 Task: Add a condition where "Group Is not -" in unsolved tickets in your groups.
Action: Mouse moved to (146, 505)
Screenshot: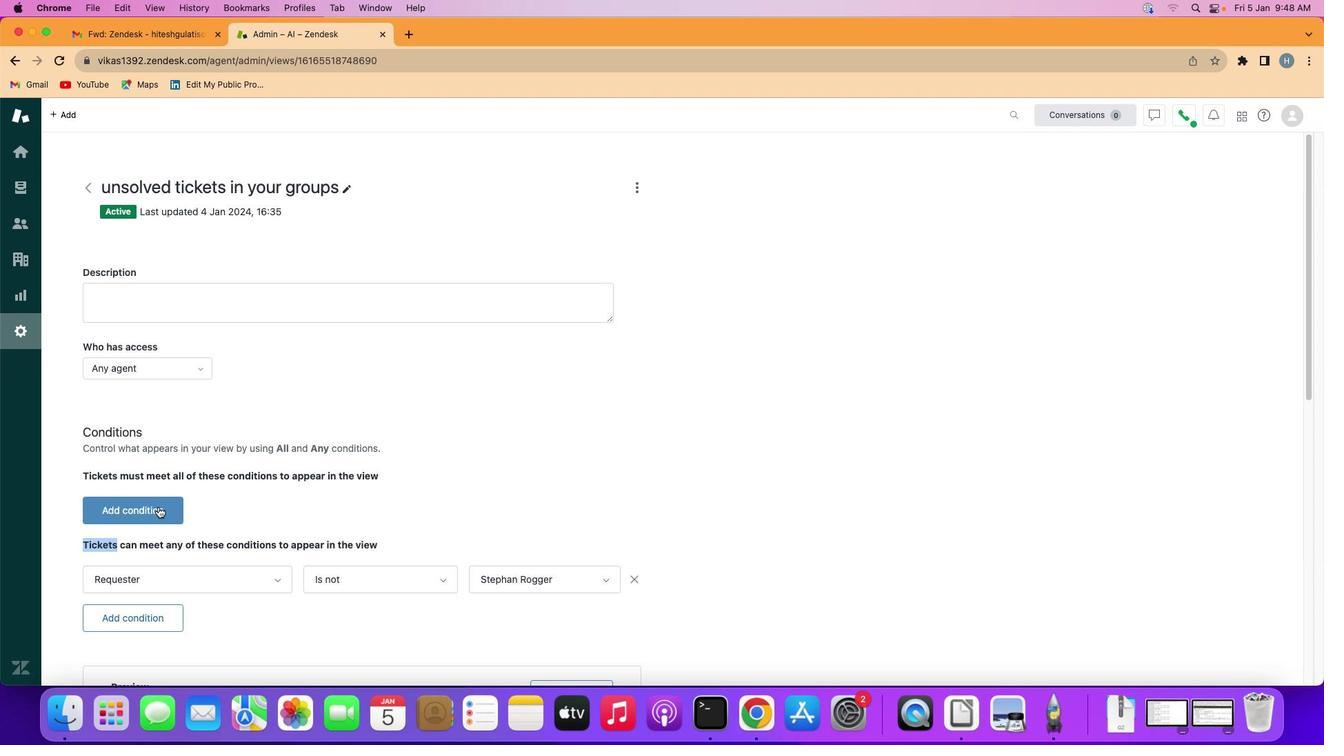 
Action: Mouse pressed left at (146, 505)
Screenshot: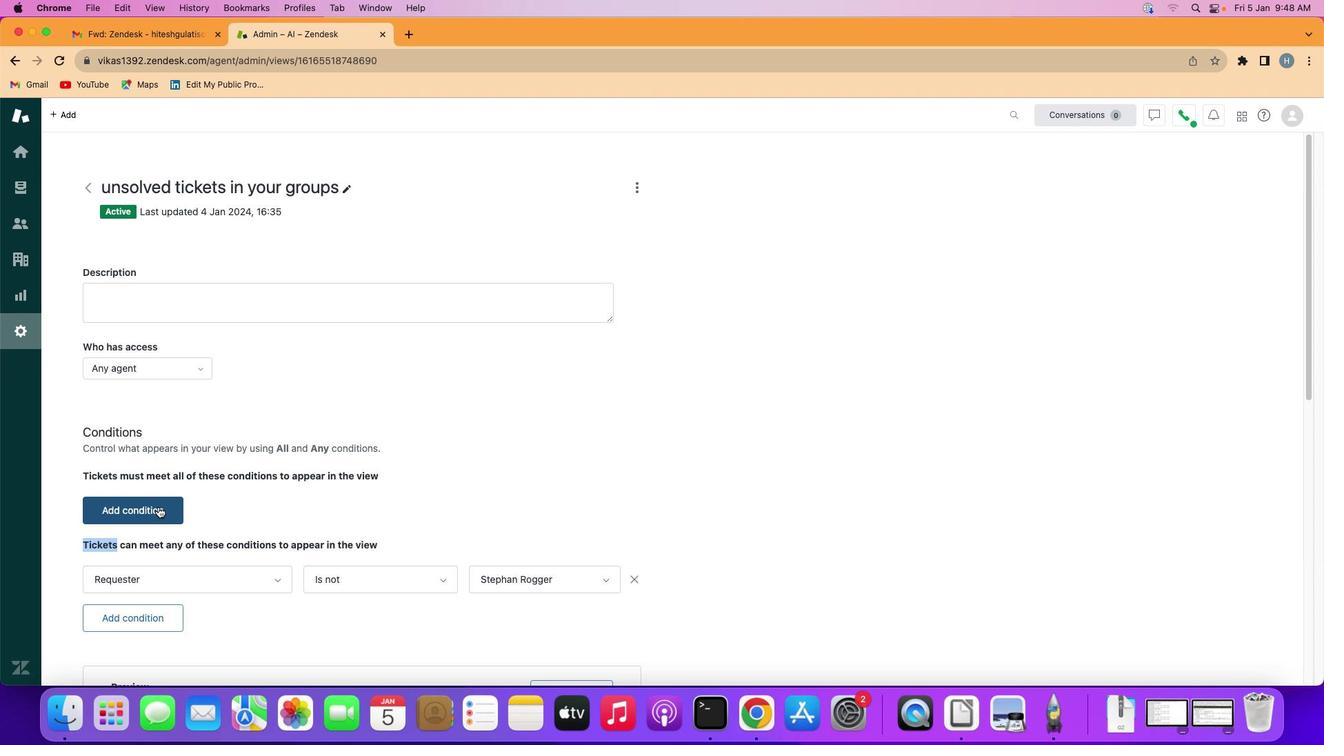
Action: Mouse moved to (148, 508)
Screenshot: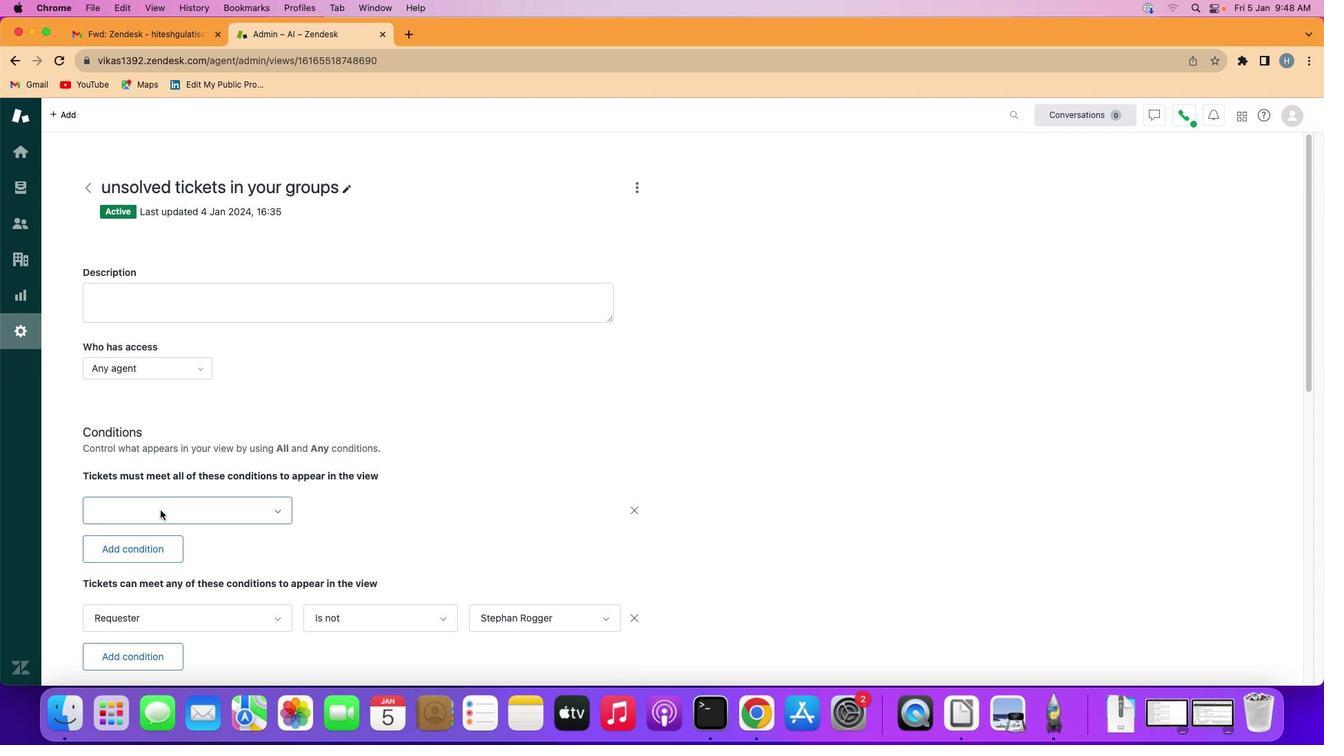 
Action: Mouse pressed left at (148, 508)
Screenshot: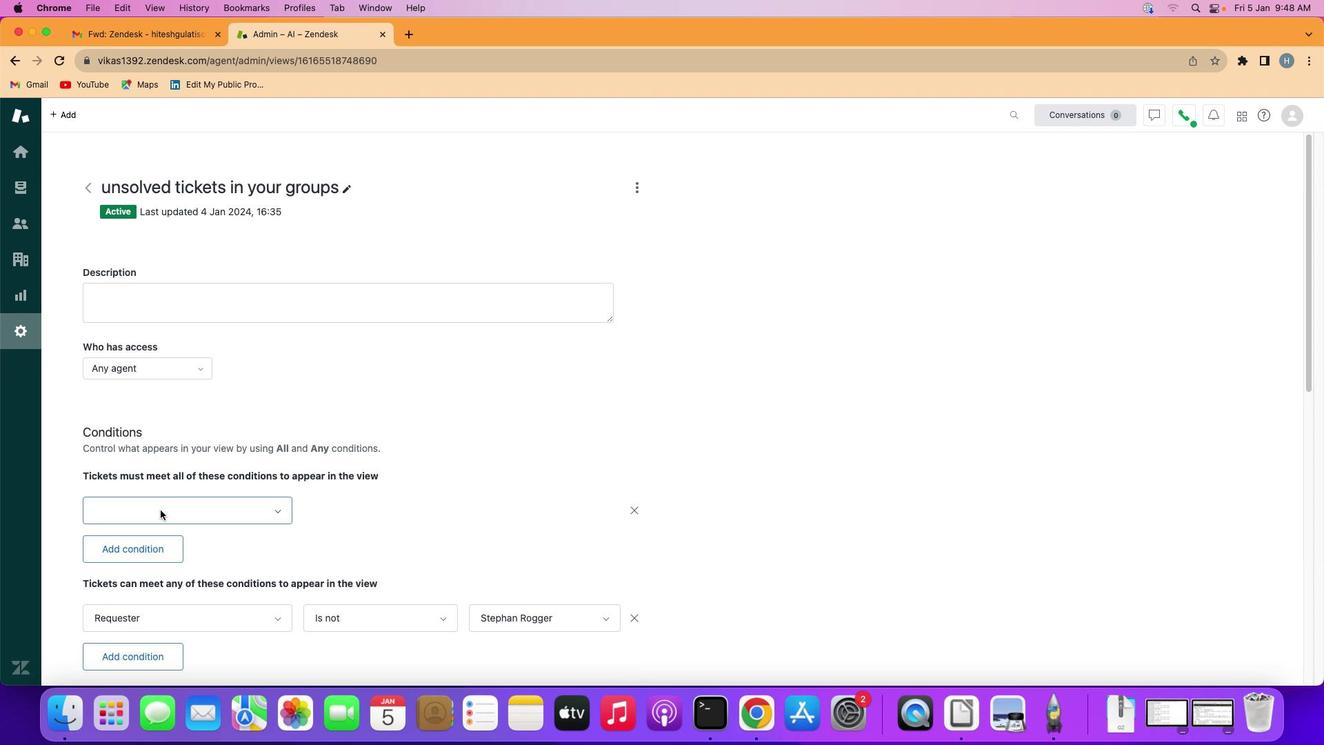 
Action: Mouse moved to (178, 415)
Screenshot: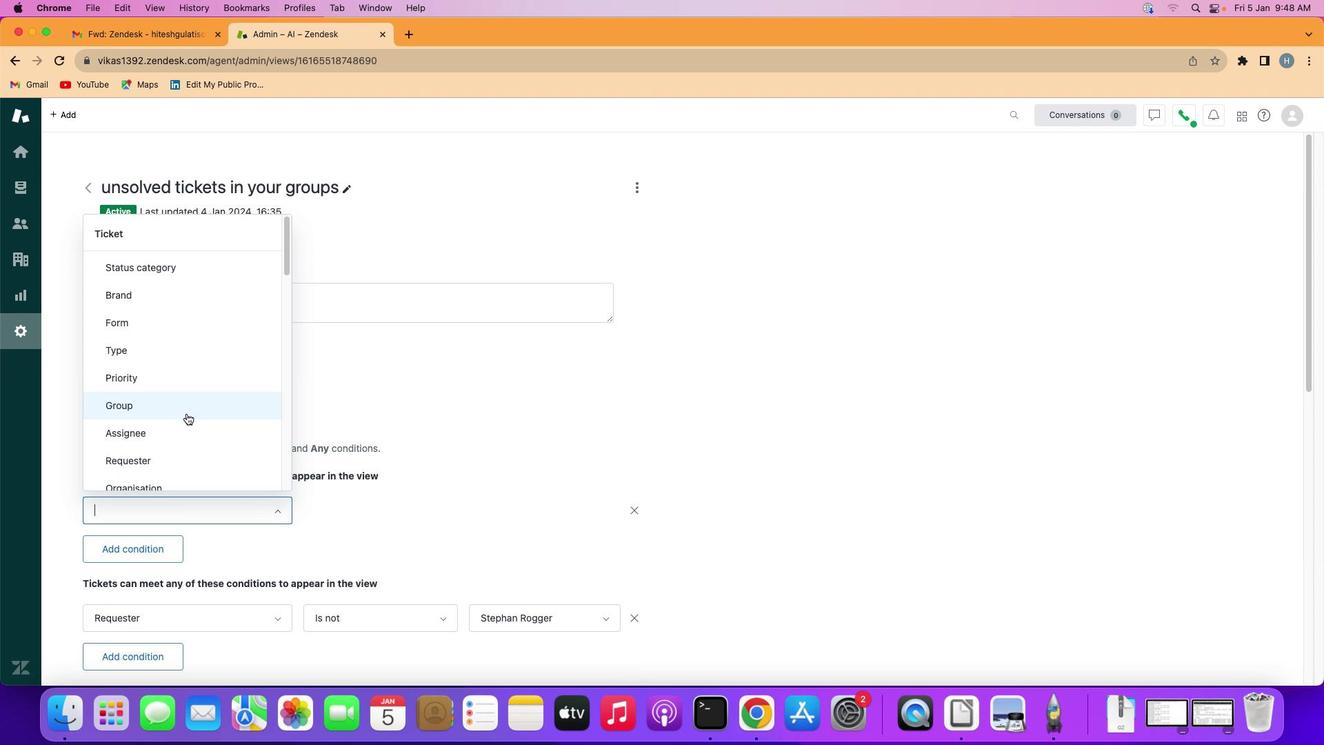 
Action: Mouse pressed left at (178, 415)
Screenshot: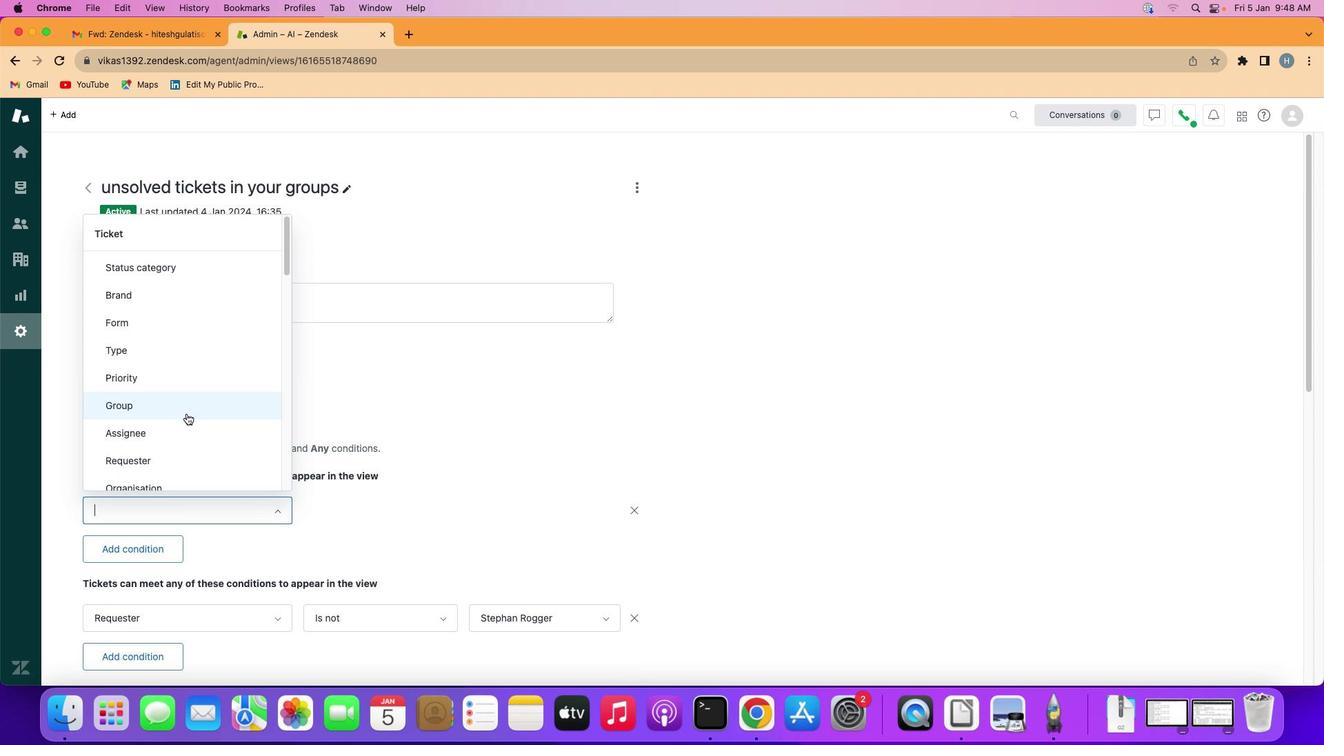 
Action: Mouse moved to (340, 500)
Screenshot: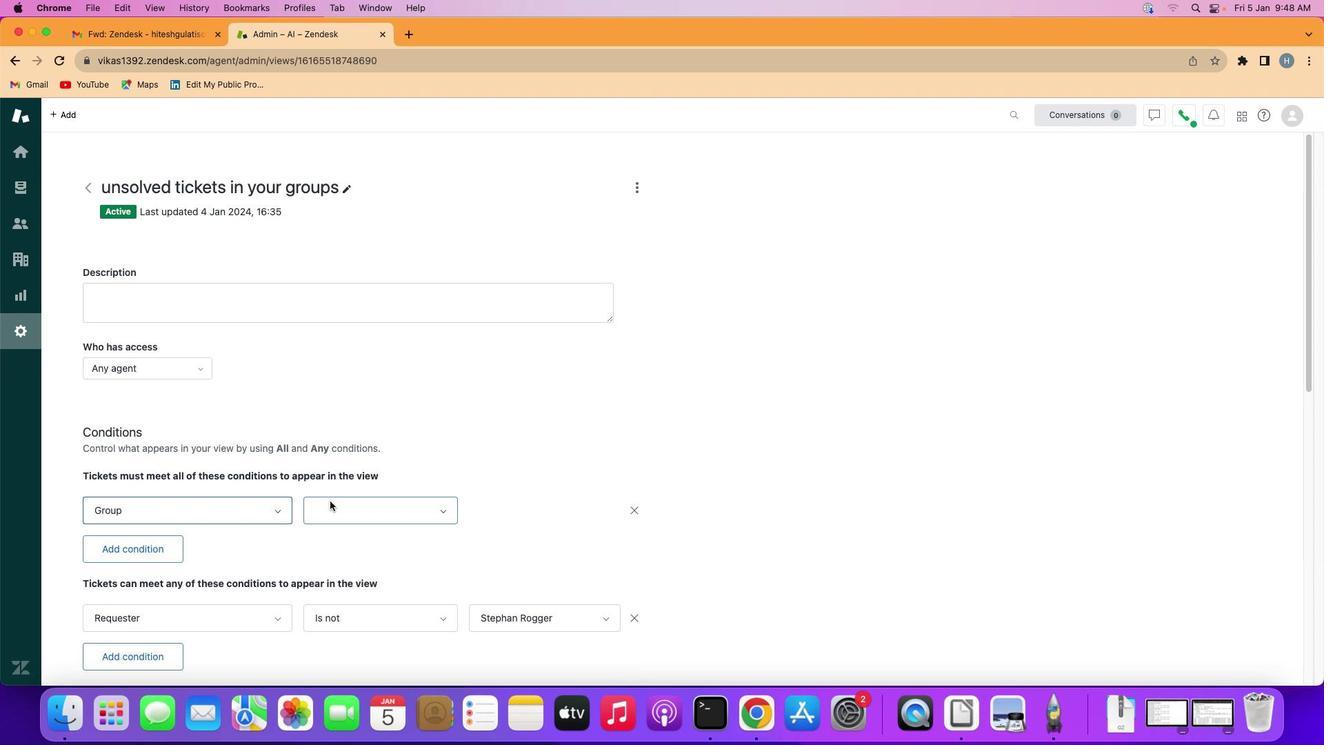 
Action: Mouse pressed left at (340, 500)
Screenshot: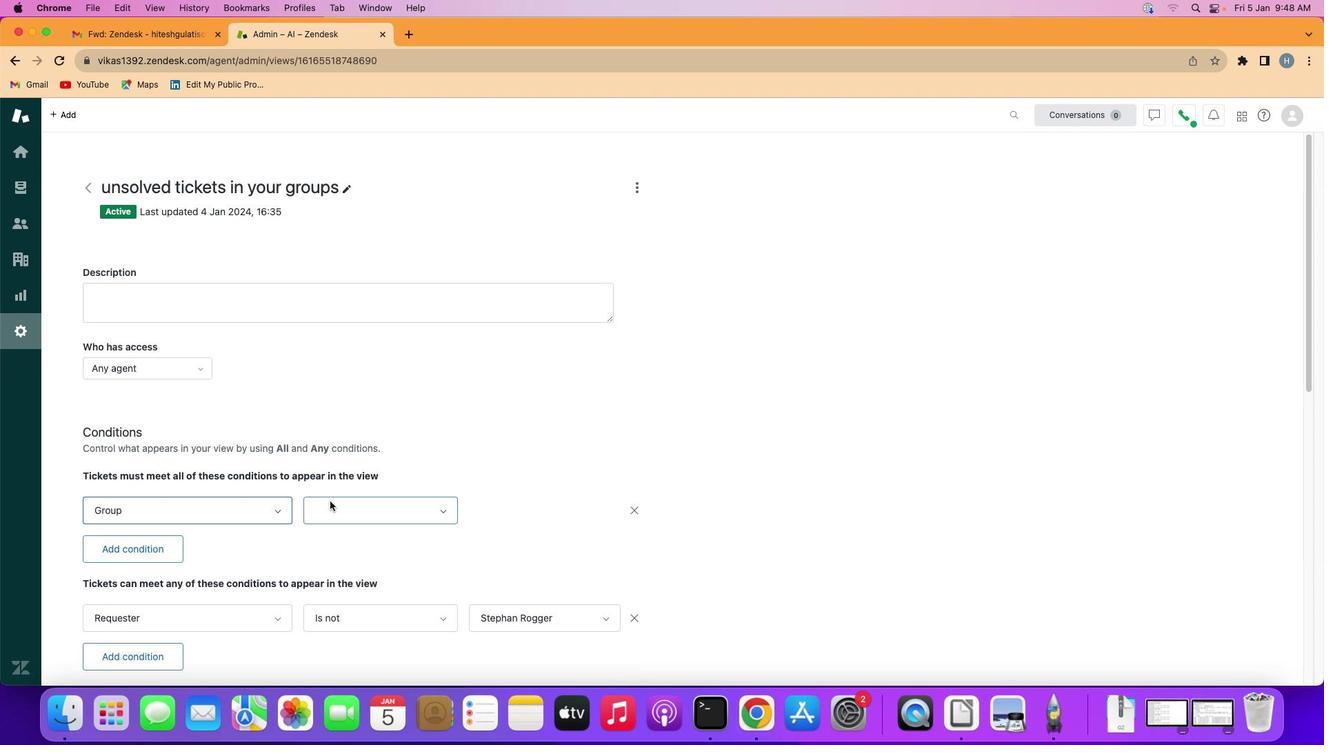 
Action: Mouse moved to (370, 571)
Screenshot: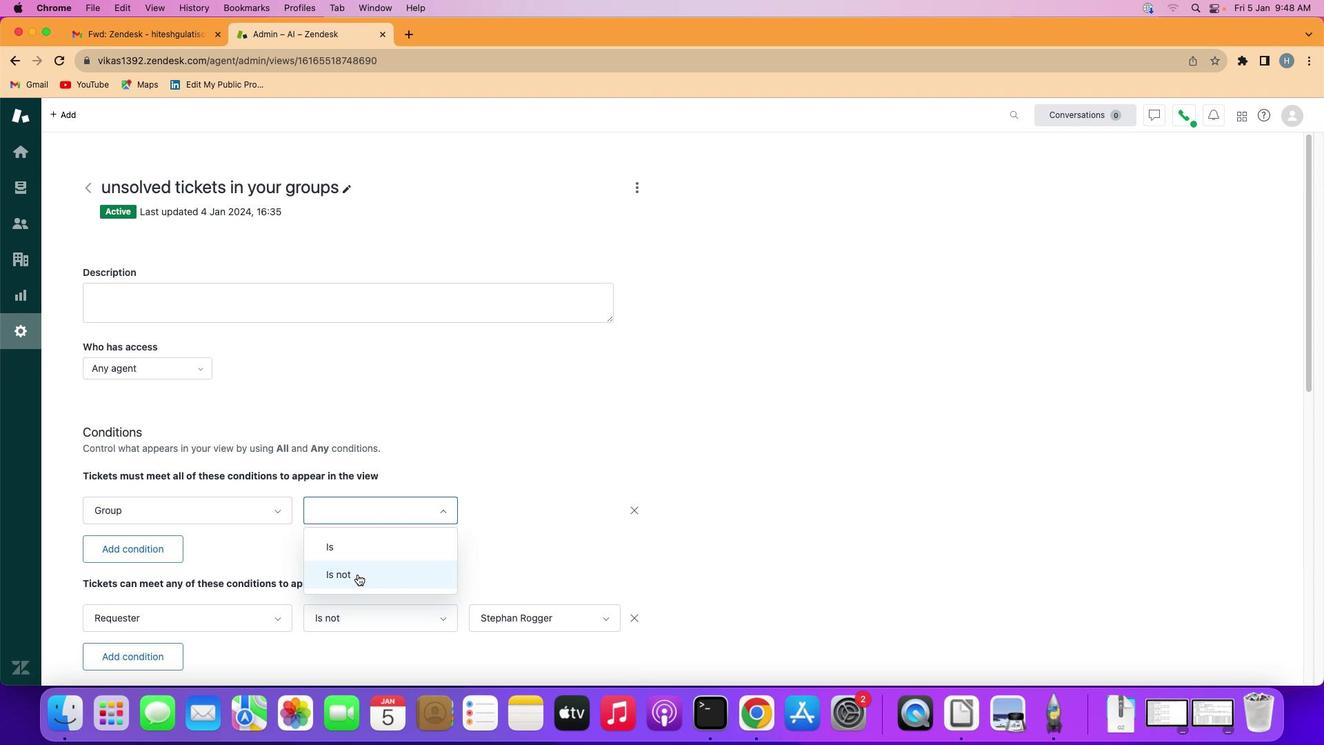 
Action: Mouse pressed left at (370, 571)
Screenshot: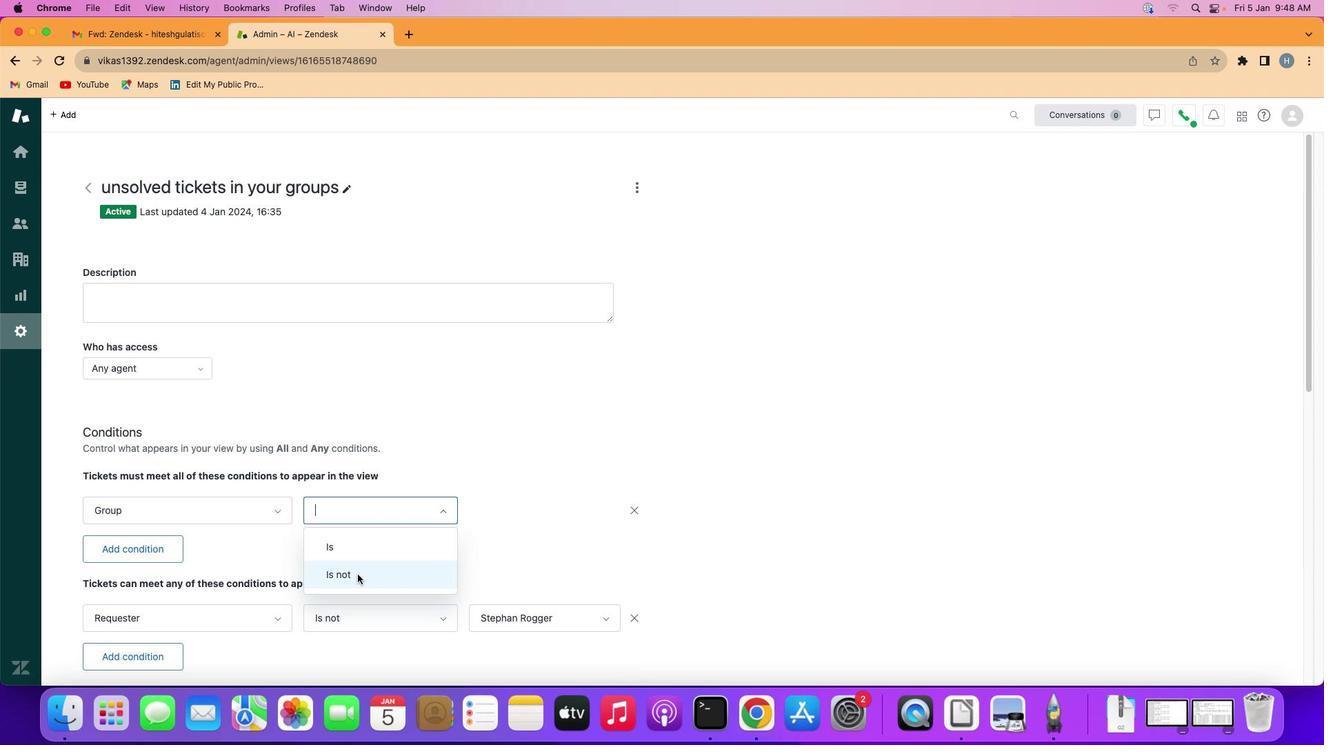 
Action: Mouse moved to (547, 510)
Screenshot: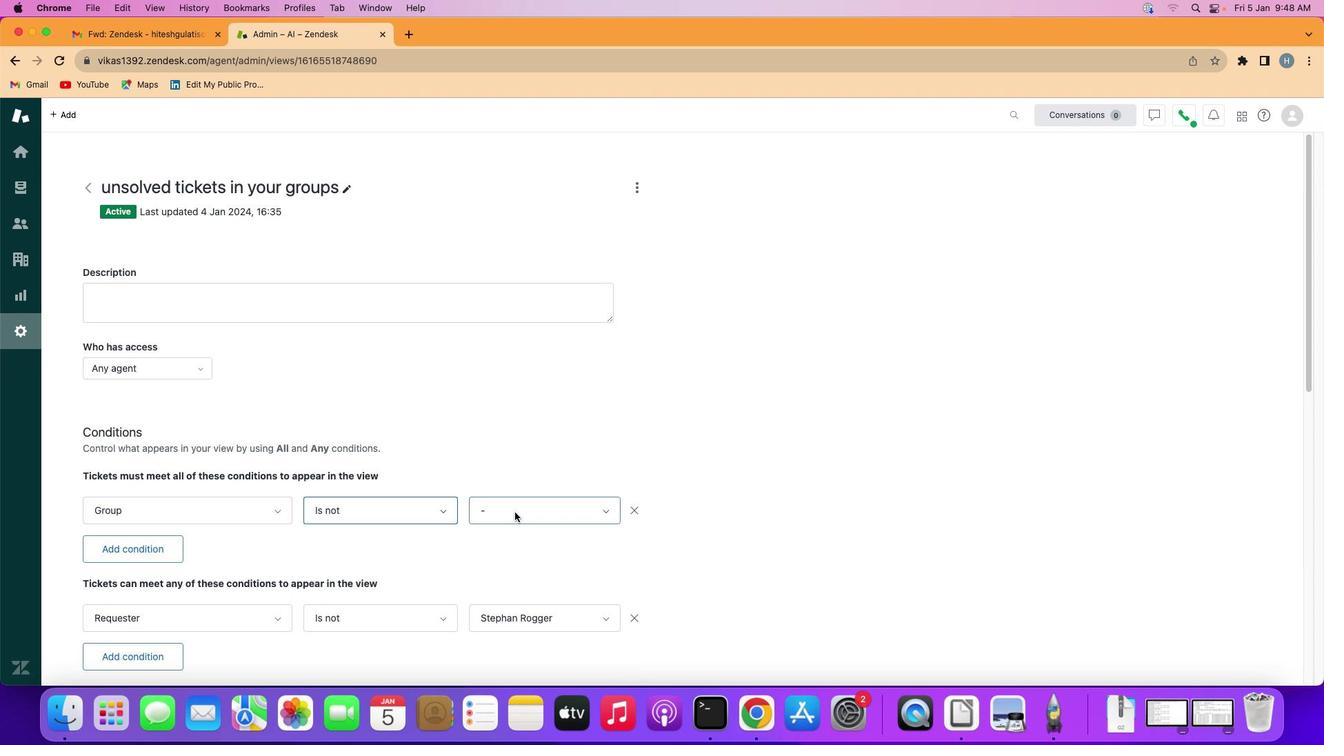 
Action: Mouse pressed left at (547, 510)
Screenshot: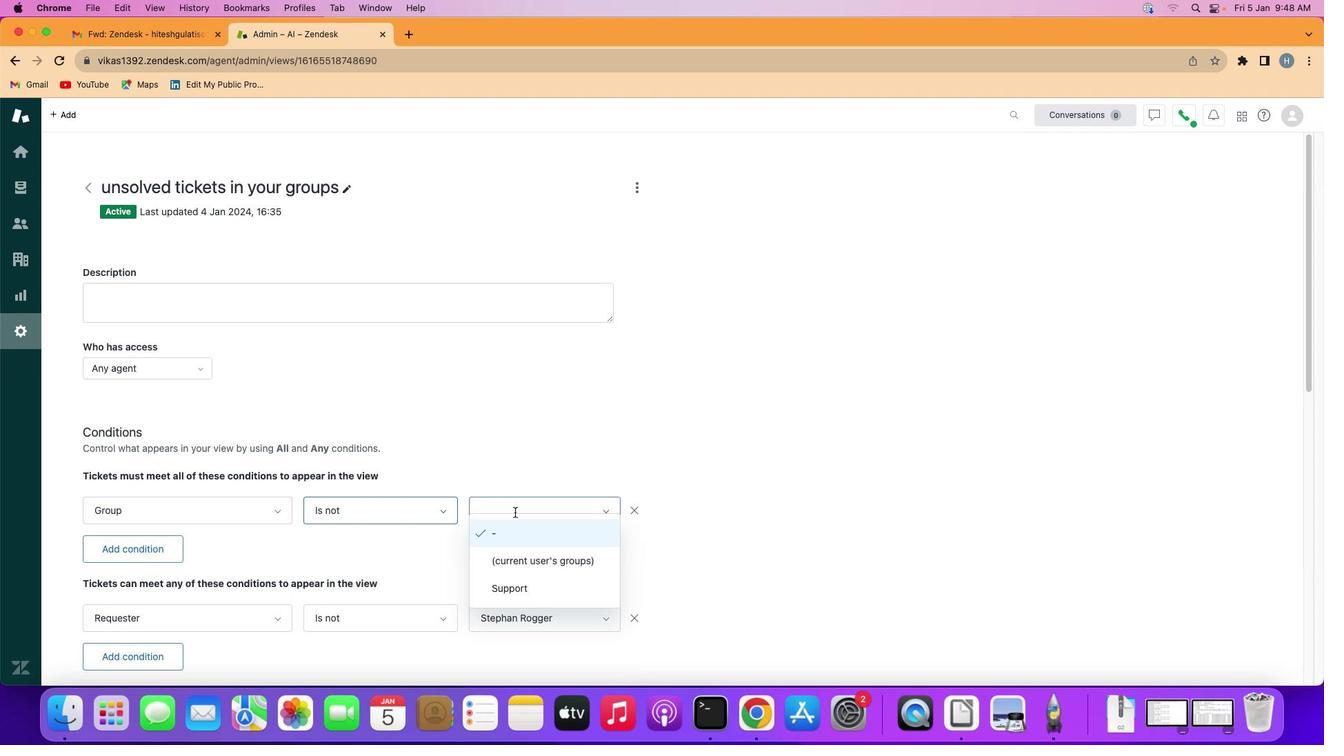 
Action: Mouse moved to (549, 547)
Screenshot: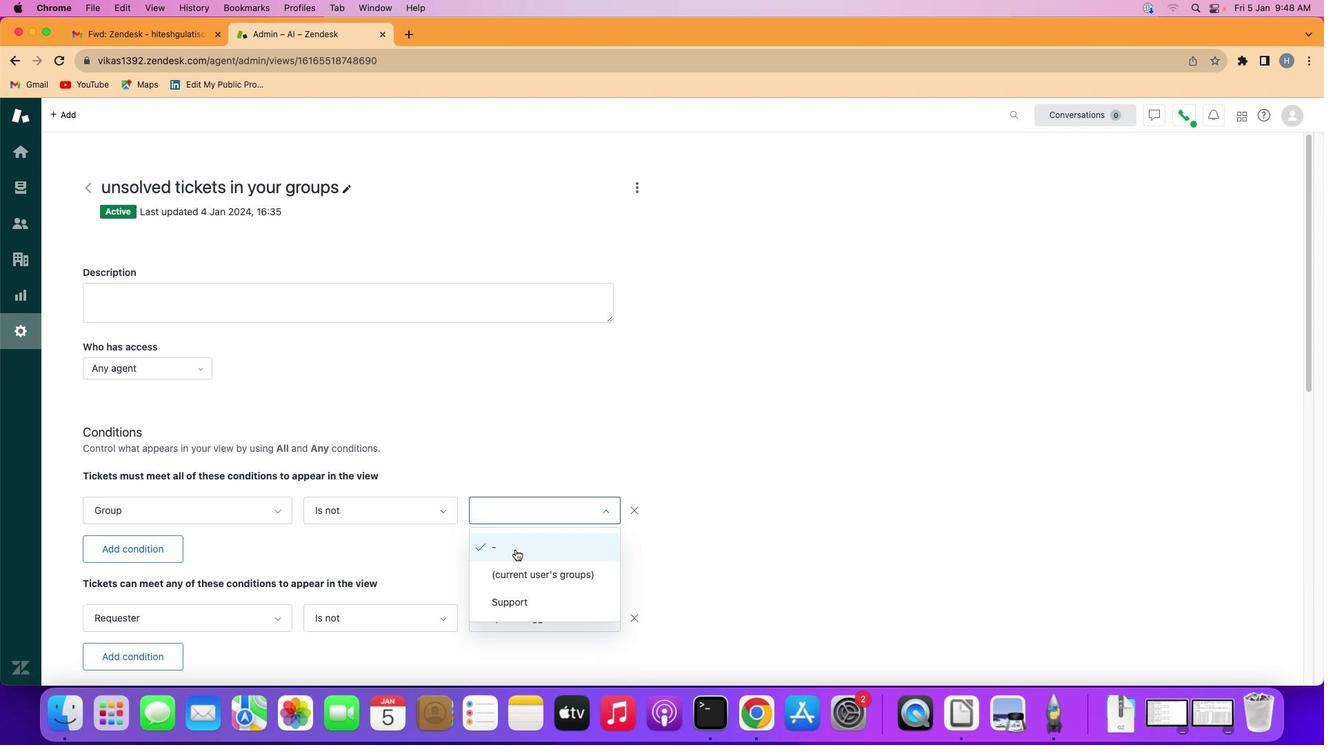 
Action: Mouse pressed left at (549, 547)
Screenshot: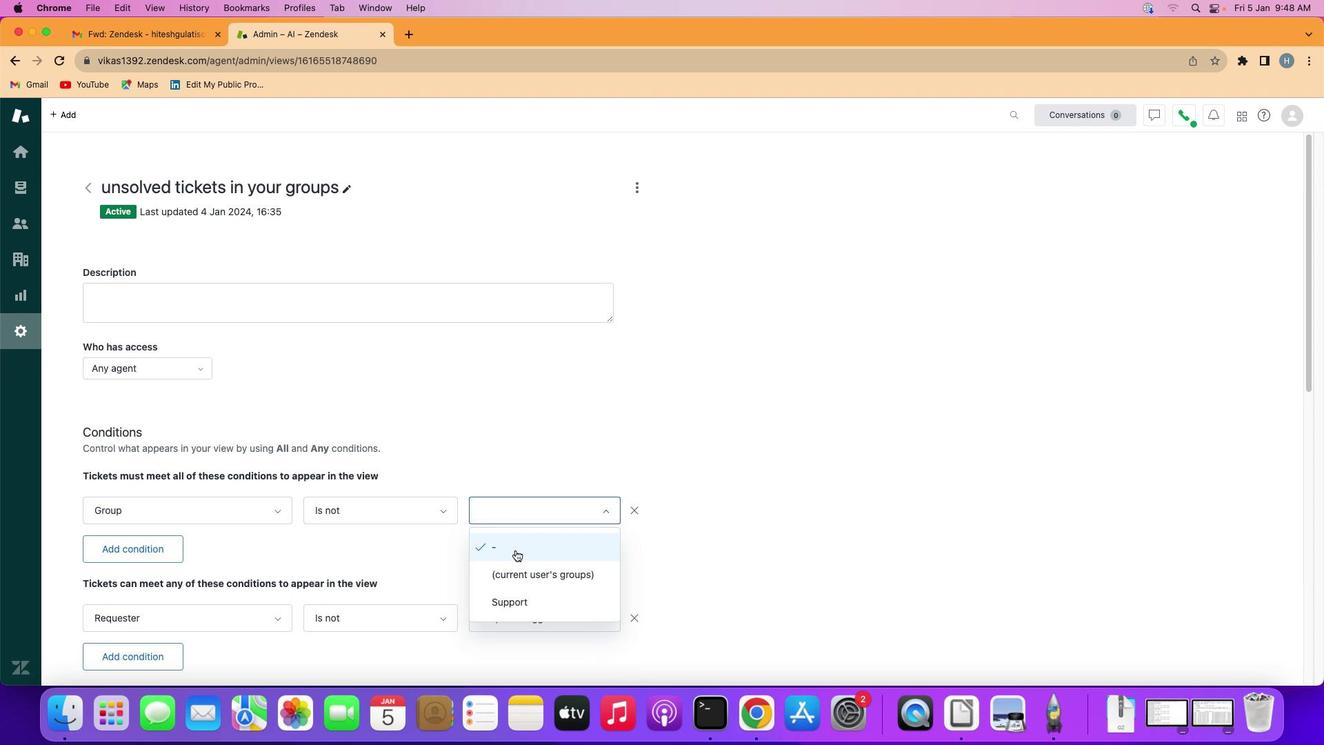 
Action: Mouse moved to (677, 538)
Screenshot: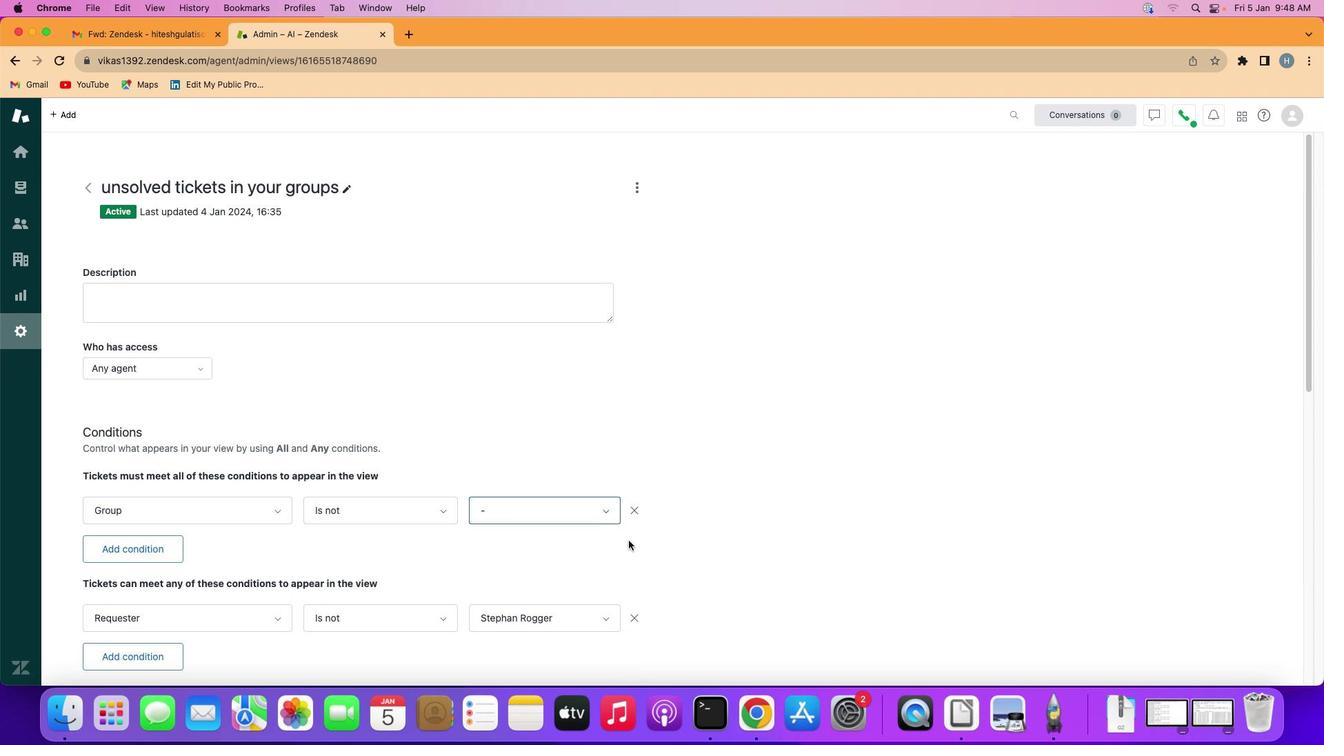 
